 Task: Add Member Abhisheka to Card Card0025 in Board Board0022 in Workspace Development in Trello
Action: Mouse moved to (321, 369)
Screenshot: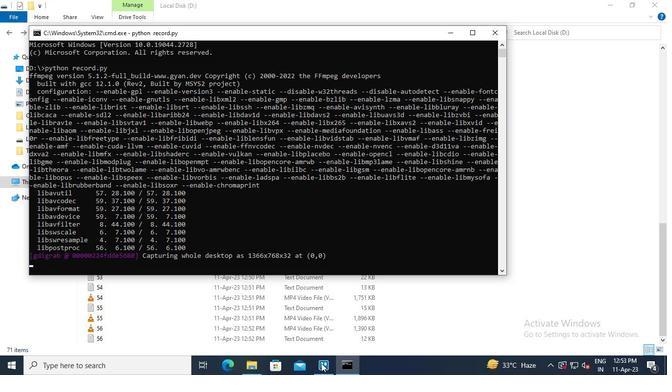 
Action: Mouse pressed left at (321, 369)
Screenshot: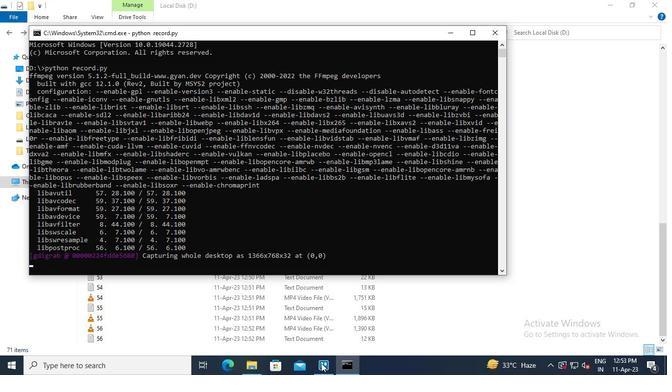 
Action: Mouse moved to (165, 89)
Screenshot: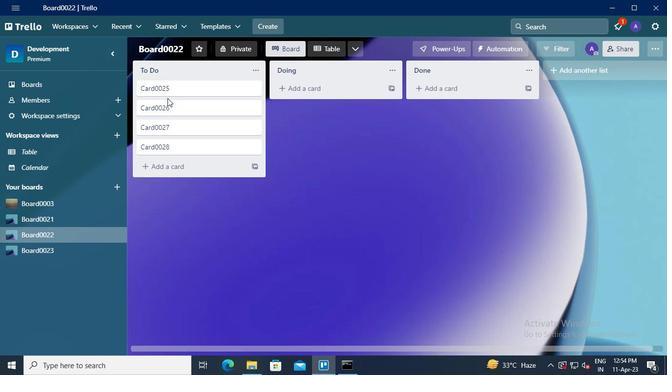 
Action: Mouse pressed left at (165, 89)
Screenshot: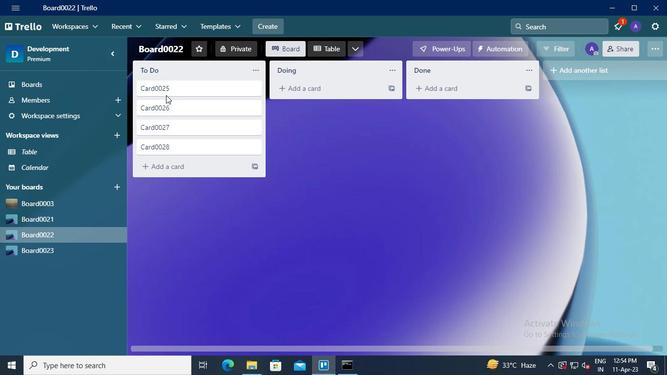 
Action: Mouse moved to (463, 91)
Screenshot: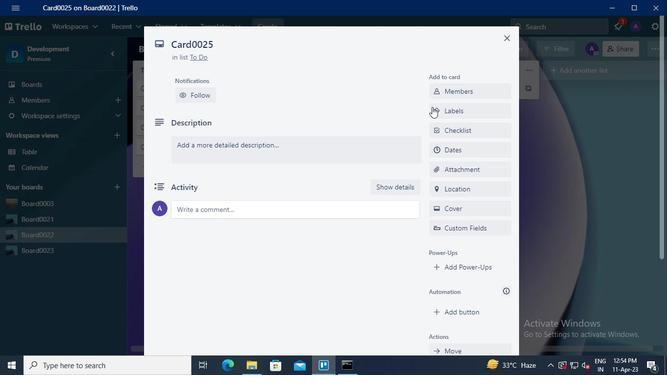 
Action: Mouse pressed left at (463, 91)
Screenshot: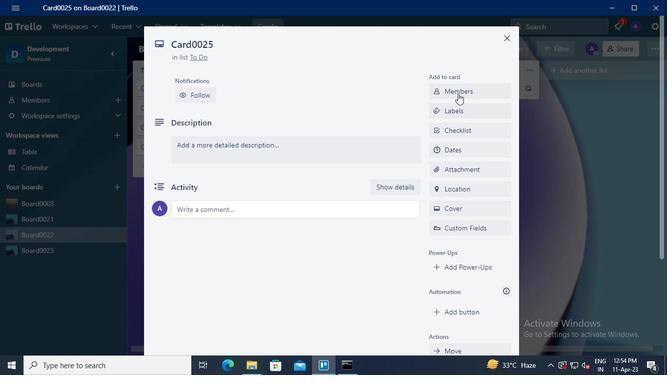 
Action: Mouse moved to (412, 110)
Screenshot: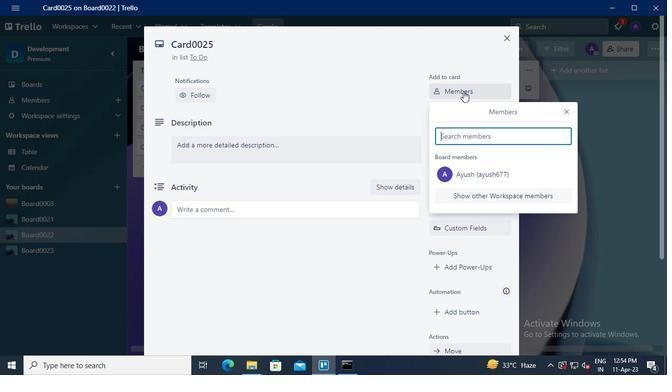 
Action: Keyboard Key.shift_r
Screenshot: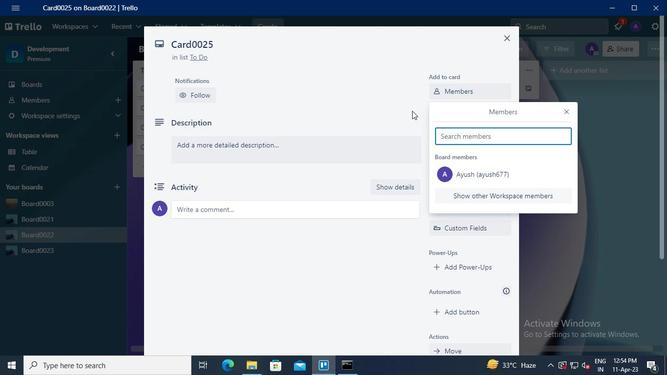 
Action: Keyboard a
Screenshot: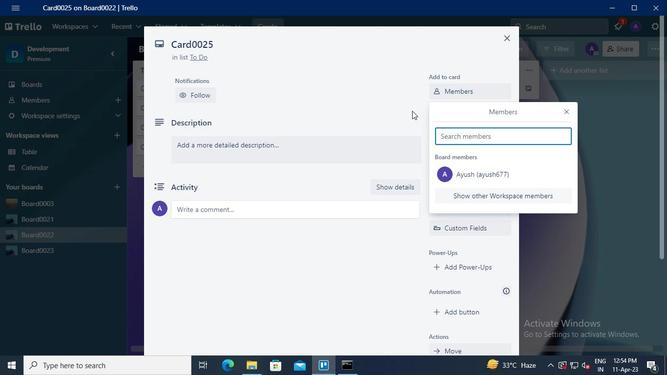 
Action: Keyboard b
Screenshot: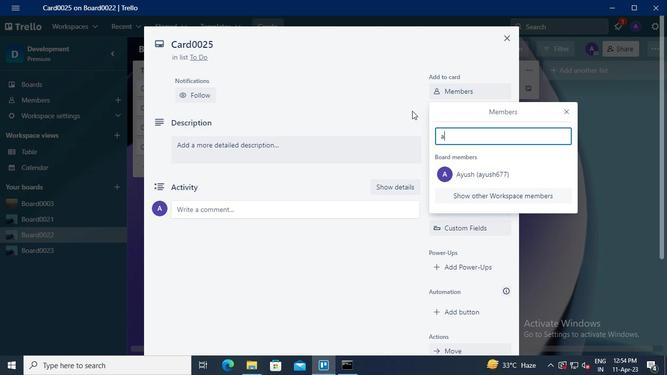 
Action: Keyboard h
Screenshot: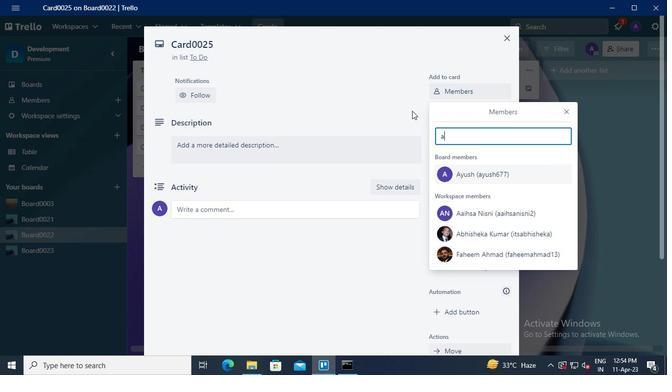 
Action: Keyboard i
Screenshot: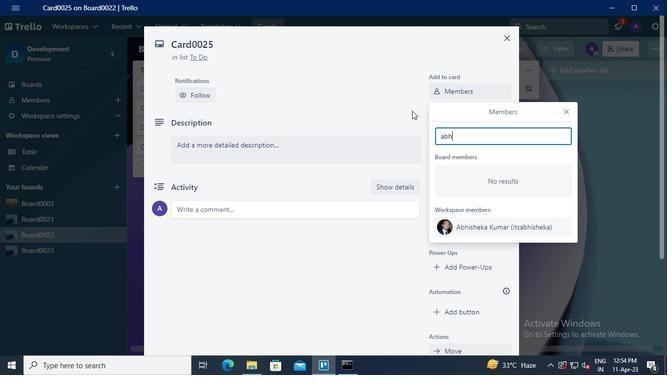 
Action: Keyboard s
Screenshot: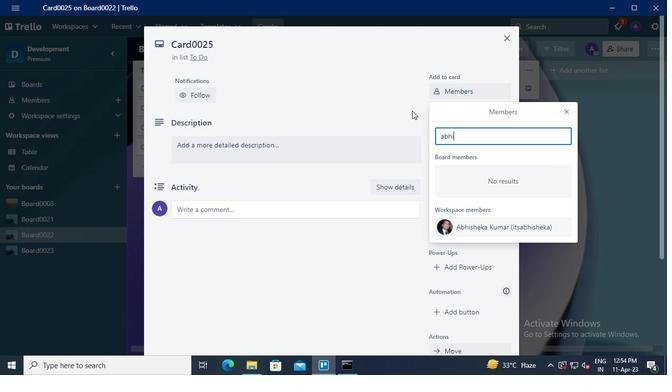 
Action: Keyboard h
Screenshot: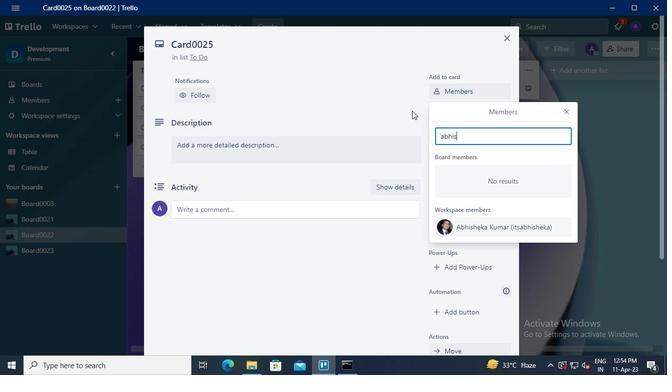 
Action: Keyboard e
Screenshot: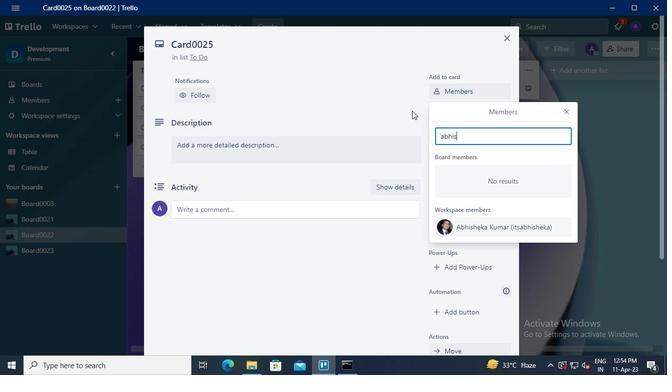 
Action: Keyboard k
Screenshot: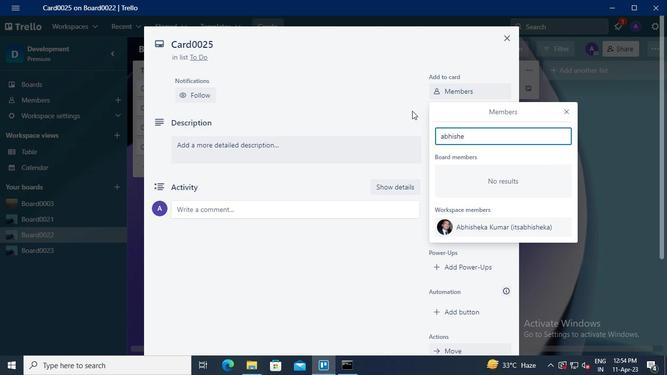 
Action: Keyboard a
Screenshot: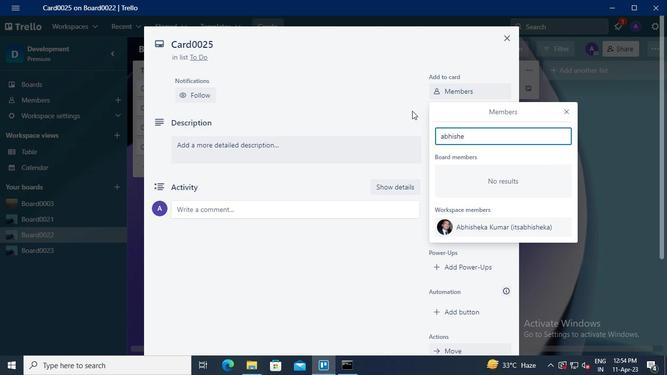 
Action: Mouse moved to (486, 224)
Screenshot: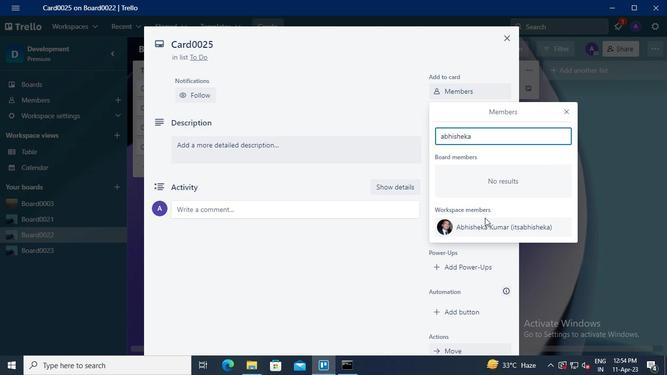 
Action: Mouse pressed left at (486, 224)
Screenshot: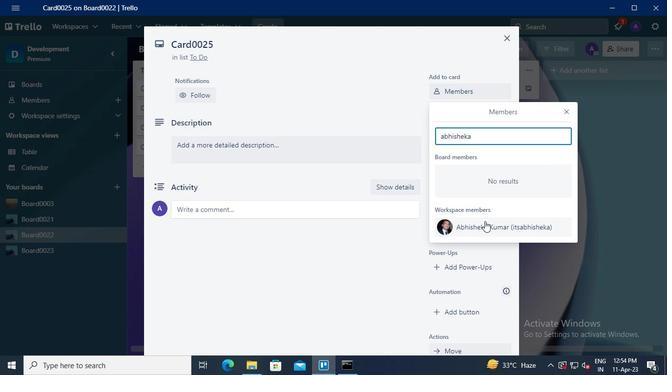 
Action: Mouse moved to (567, 113)
Screenshot: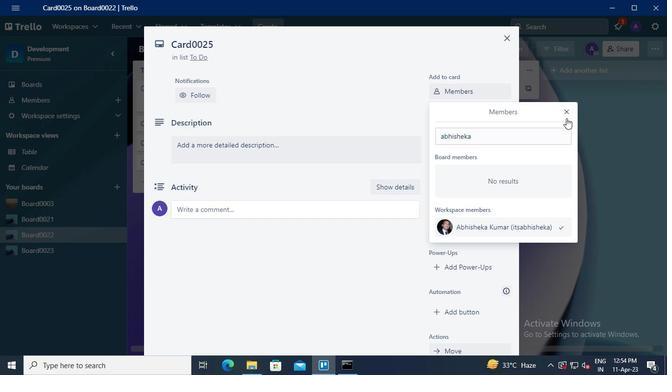 
Action: Mouse pressed left at (567, 113)
Screenshot: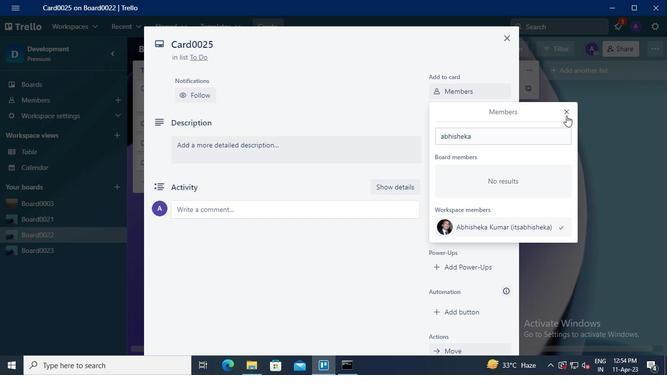 
Action: Mouse moved to (344, 361)
Screenshot: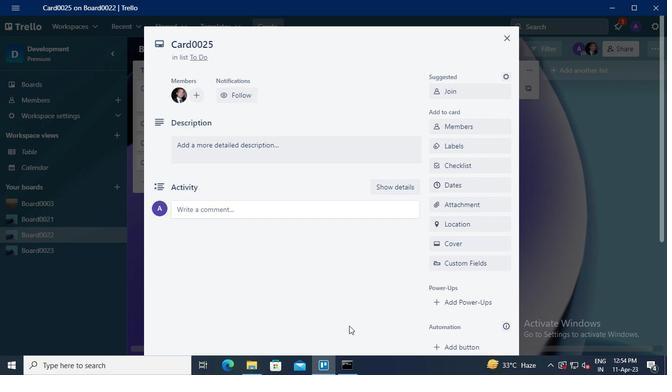
Action: Mouse pressed left at (344, 361)
Screenshot: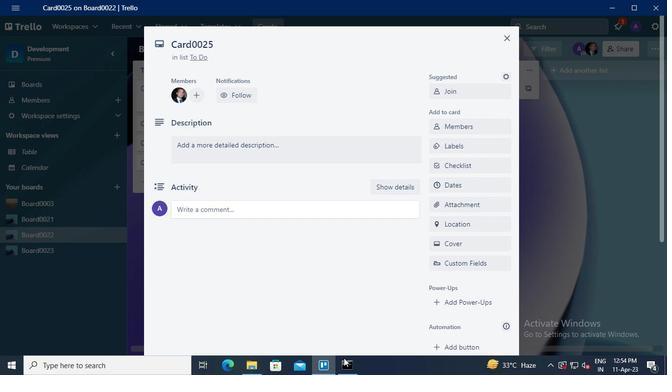 
Action: Mouse moved to (492, 32)
Screenshot: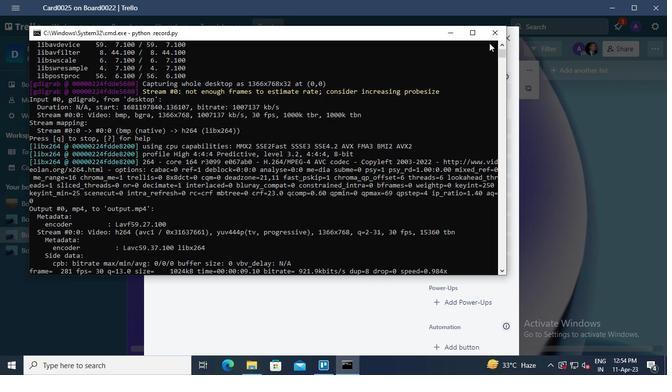 
Action: Mouse pressed left at (492, 32)
Screenshot: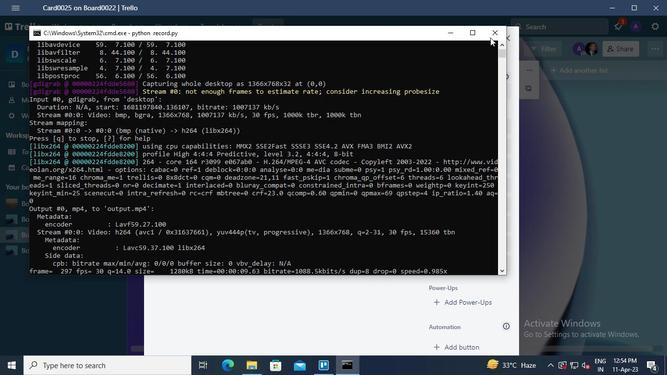 
Action: Mouse moved to (490, 33)
Screenshot: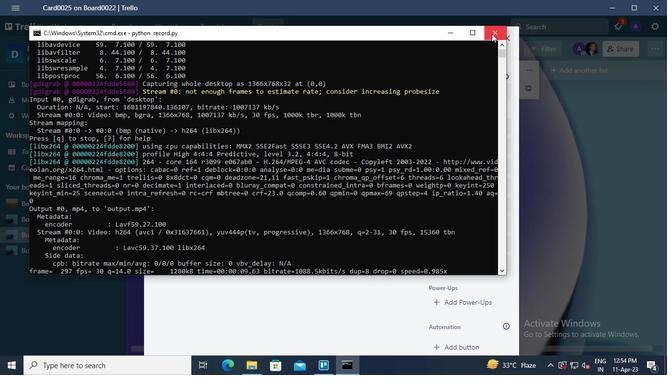 
